 Task: Toggle the format enable option in the SCSS.
Action: Mouse moved to (16, 459)
Screenshot: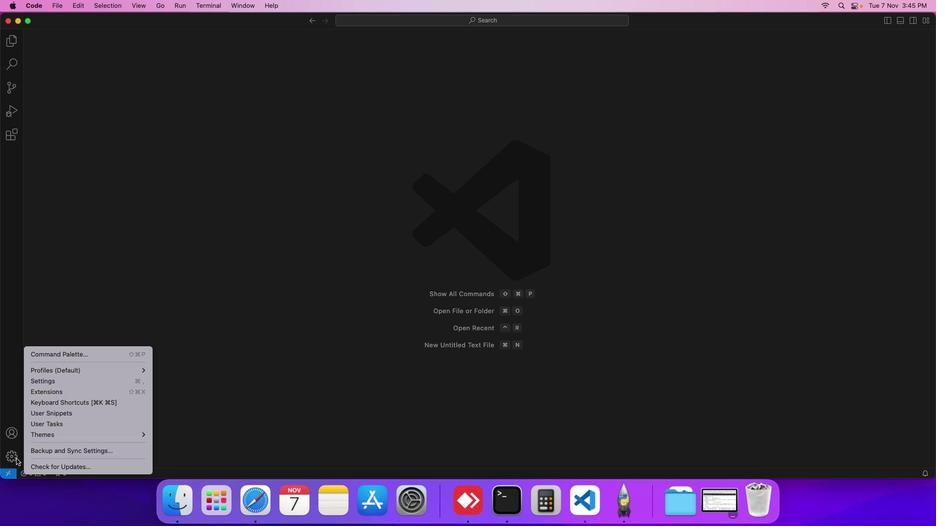 
Action: Mouse pressed left at (16, 459)
Screenshot: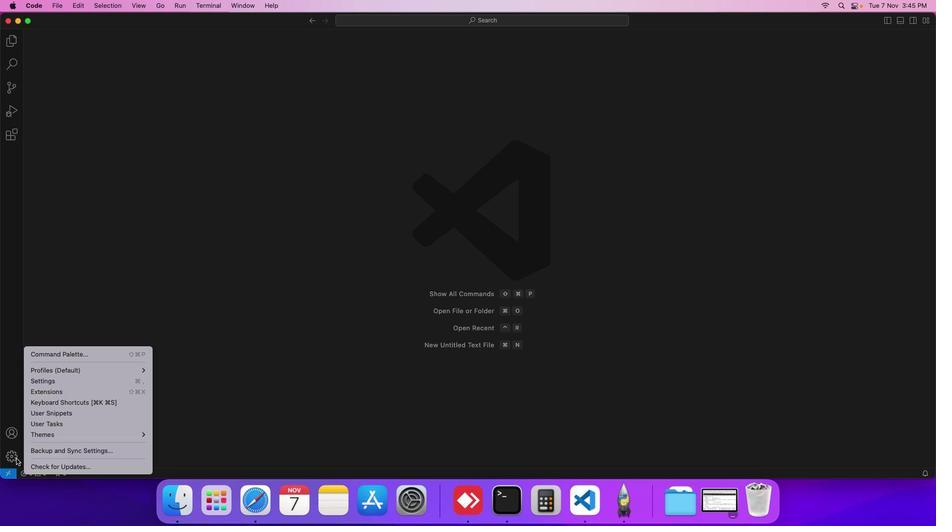 
Action: Mouse moved to (45, 383)
Screenshot: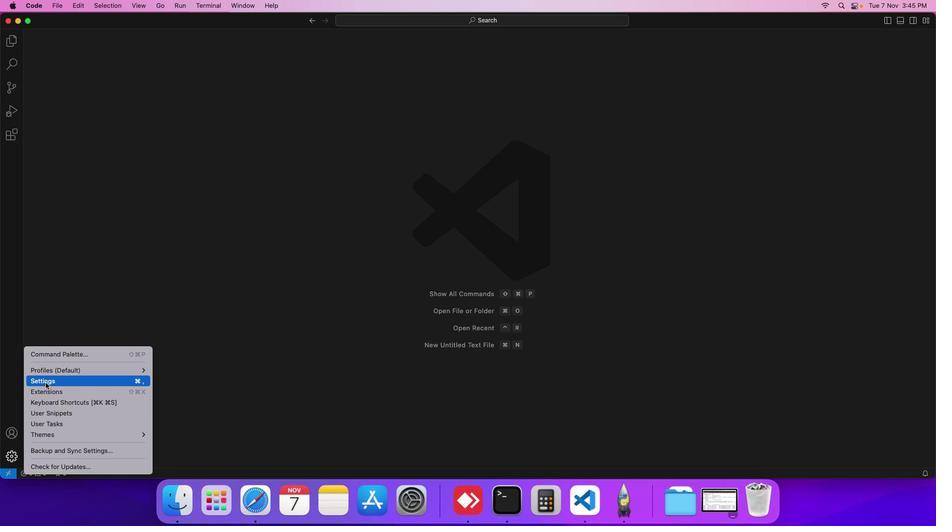 
Action: Mouse pressed left at (45, 383)
Screenshot: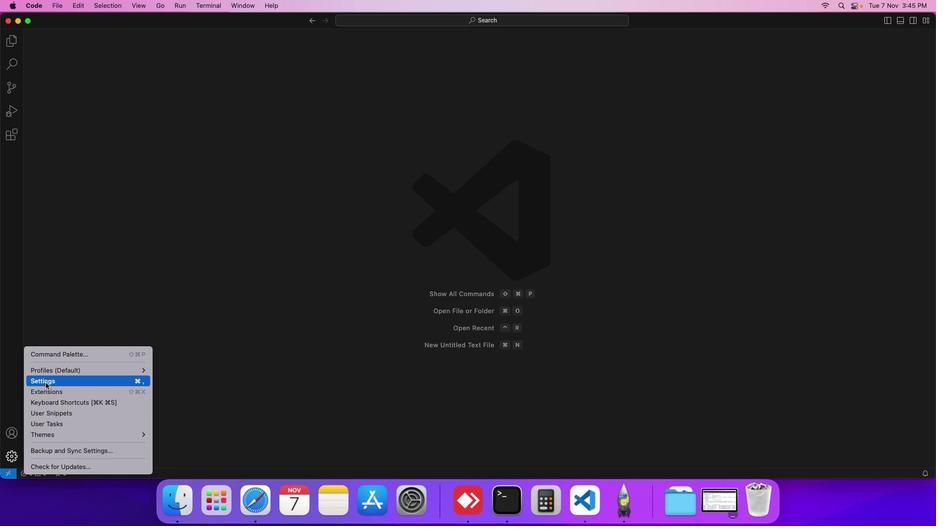 
Action: Mouse moved to (211, 176)
Screenshot: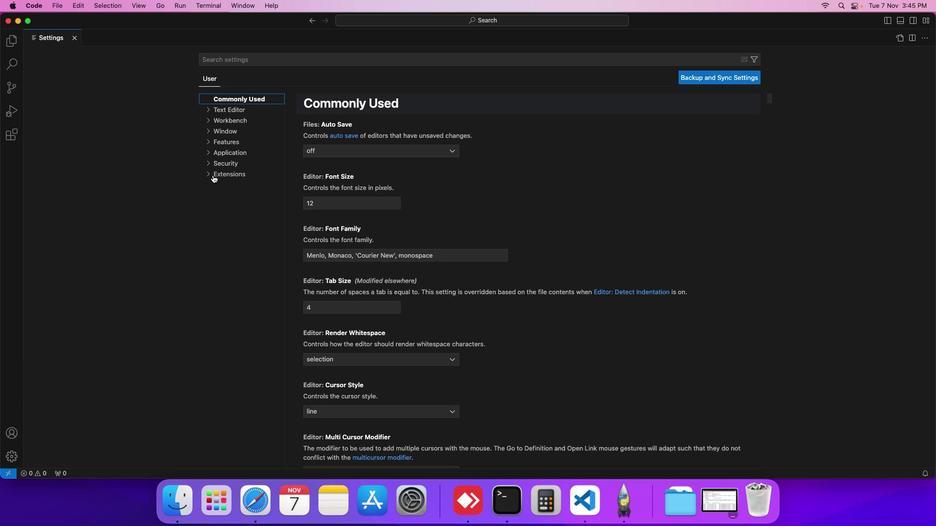
Action: Mouse pressed left at (211, 176)
Screenshot: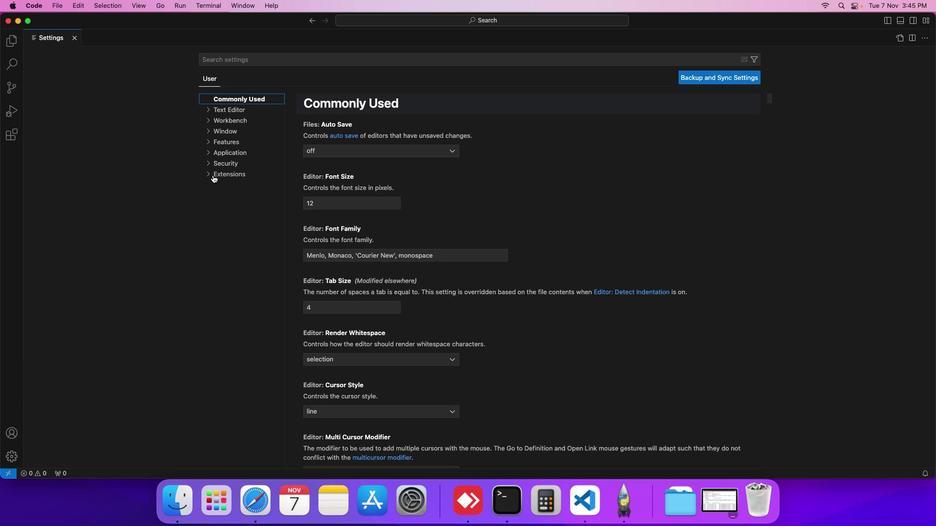 
Action: Mouse moved to (233, 227)
Screenshot: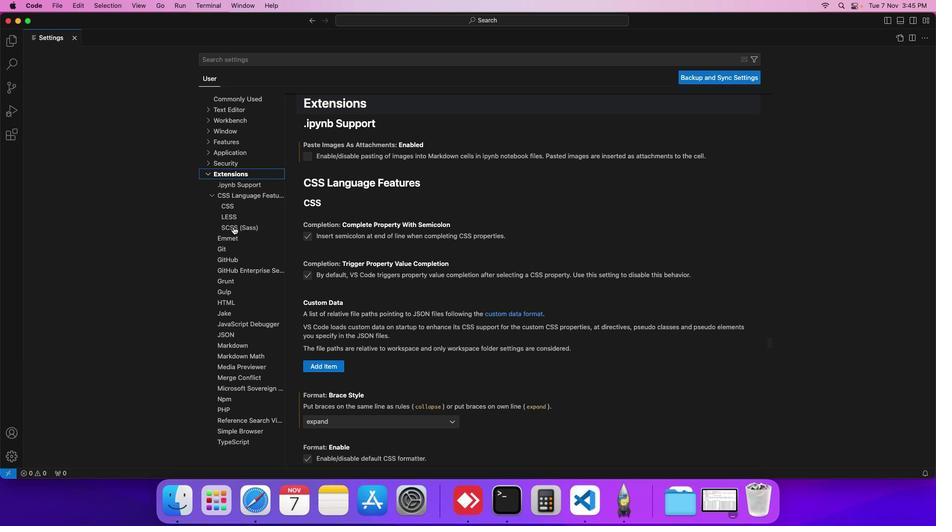 
Action: Mouse pressed left at (233, 227)
Screenshot: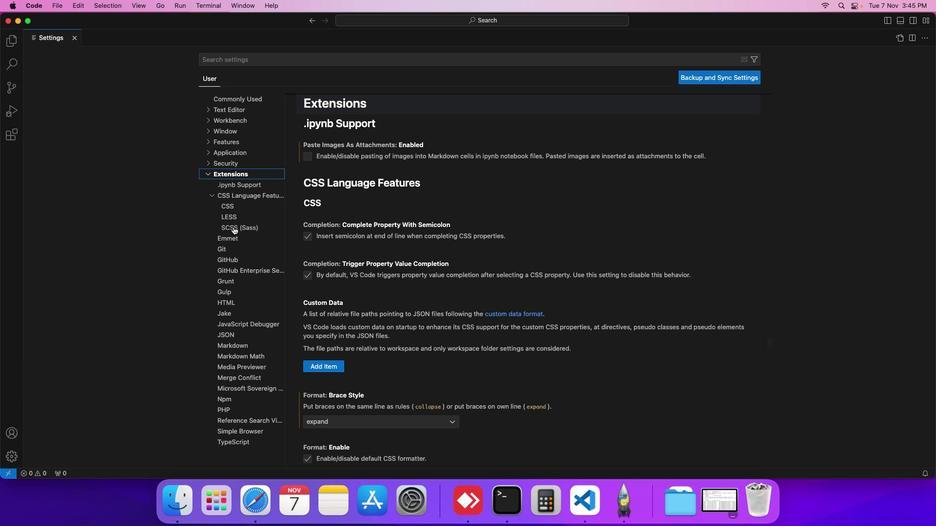 
Action: Mouse moved to (334, 330)
Screenshot: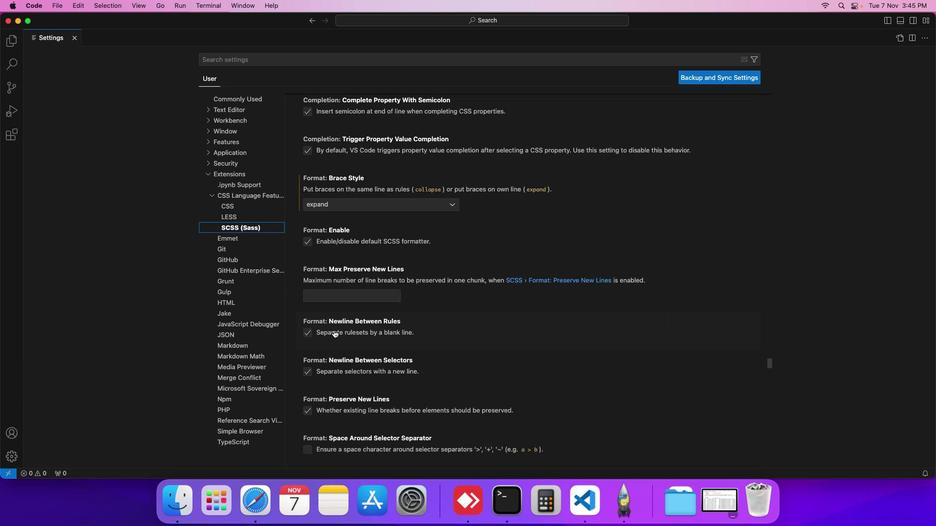 
Action: Mouse scrolled (334, 330) with delta (0, 0)
Screenshot: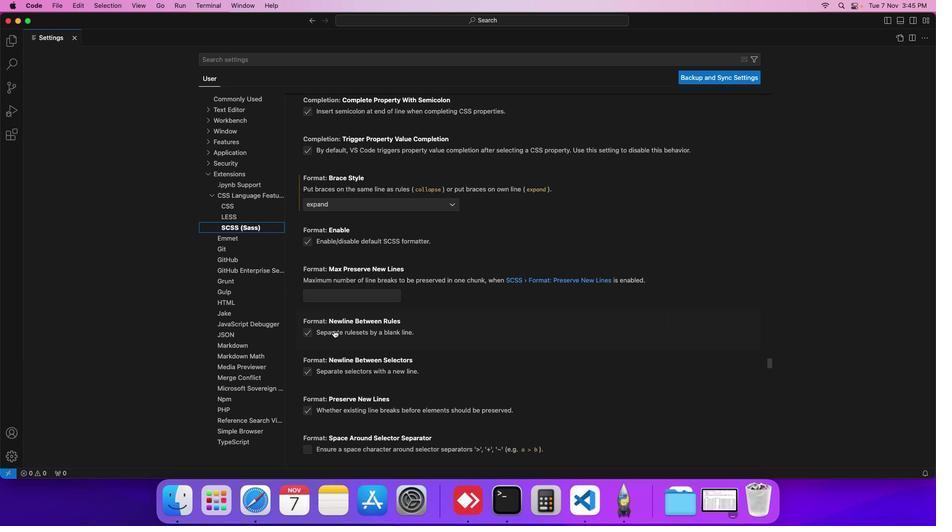 
Action: Mouse scrolled (334, 330) with delta (0, 0)
Screenshot: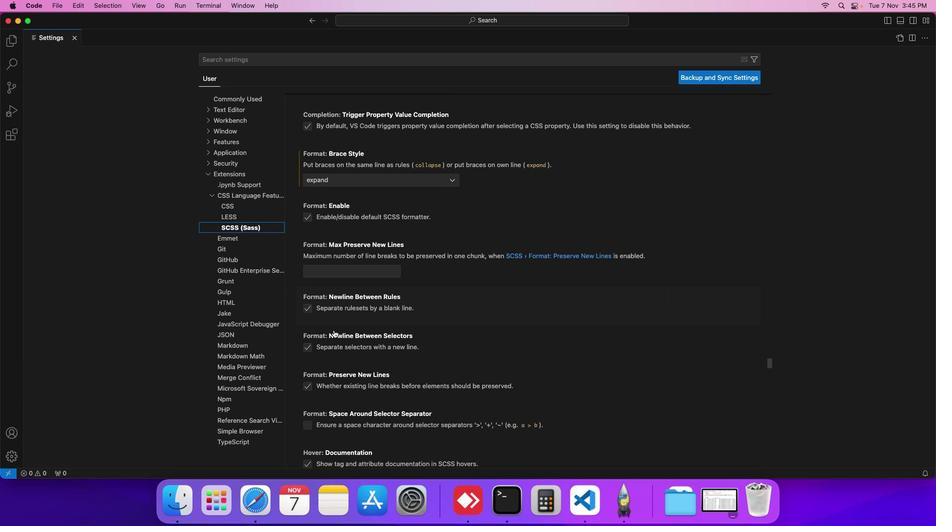 
Action: Mouse scrolled (334, 330) with delta (0, 0)
Screenshot: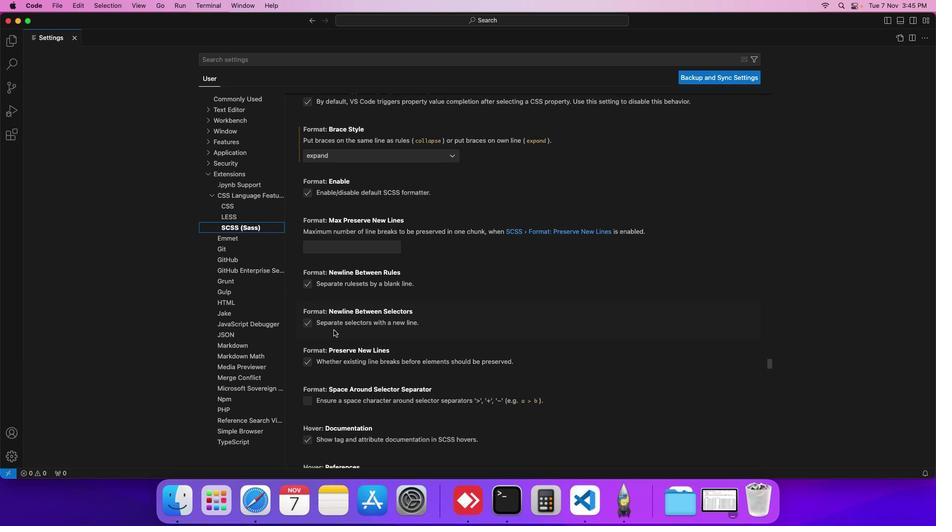 
Action: Mouse moved to (334, 330)
Screenshot: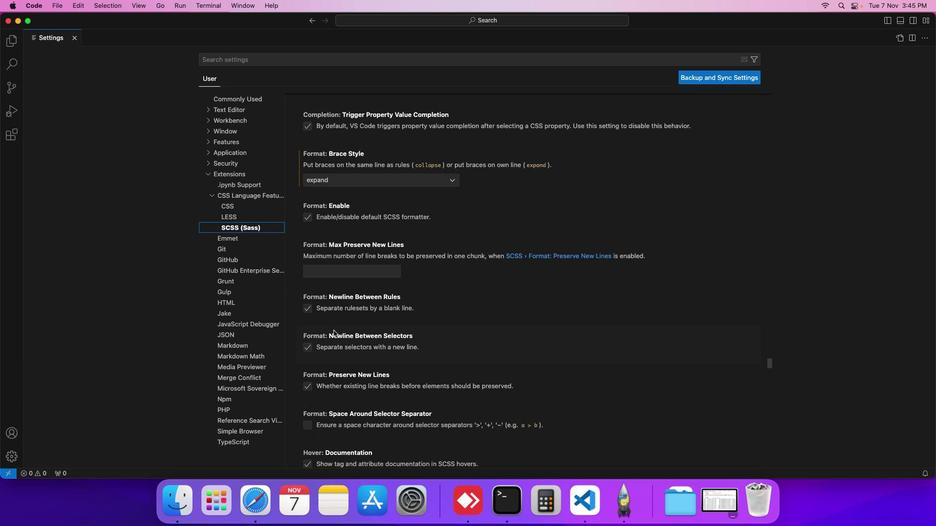 
Action: Mouse scrolled (334, 330) with delta (0, 0)
Screenshot: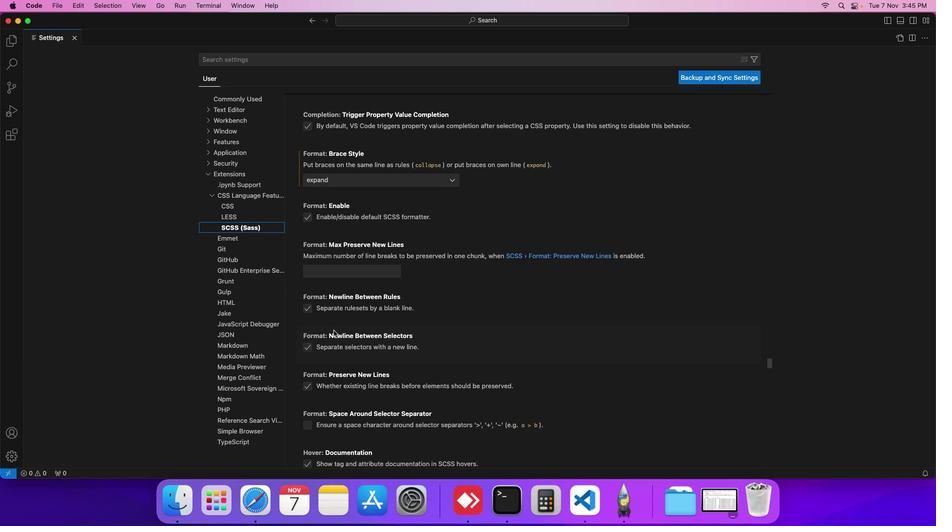 
Action: Mouse scrolled (334, 330) with delta (0, 0)
Screenshot: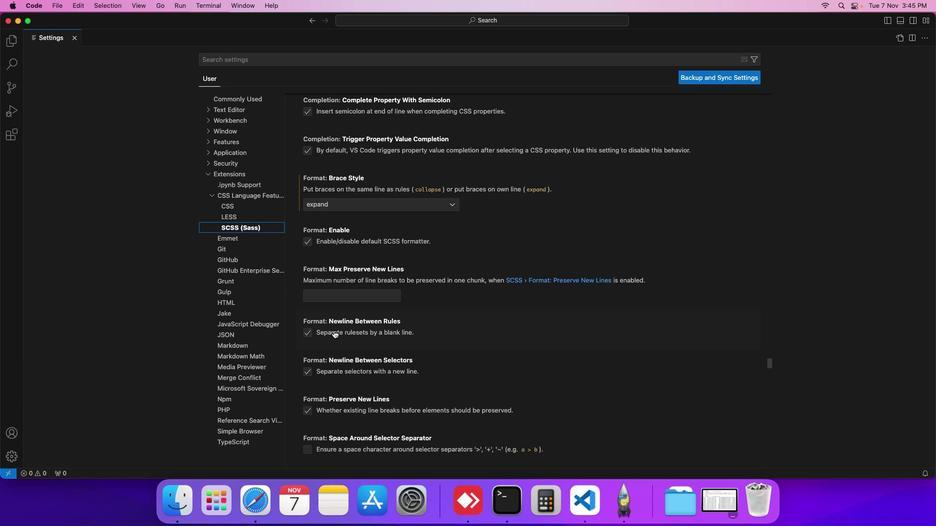 
Action: Mouse moved to (307, 240)
Screenshot: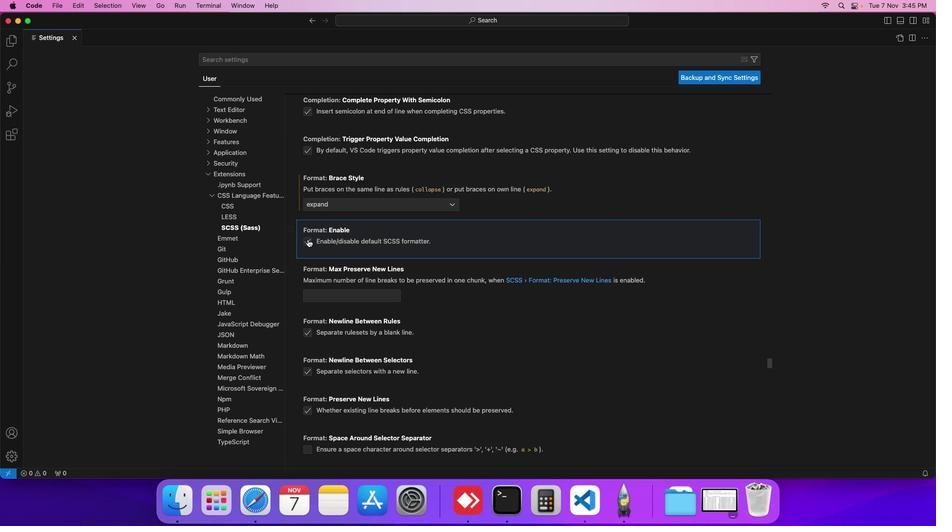 
Action: Mouse pressed left at (307, 240)
Screenshot: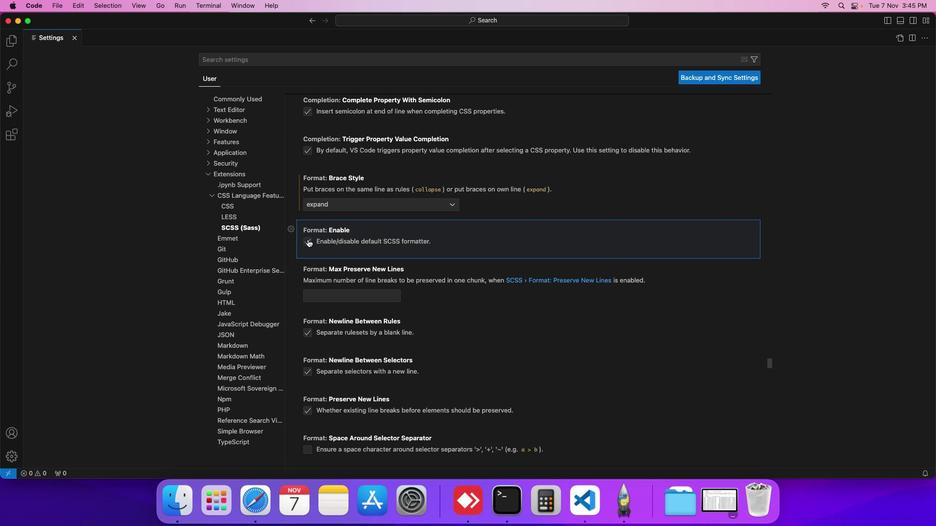 
Action: Mouse moved to (325, 245)
Screenshot: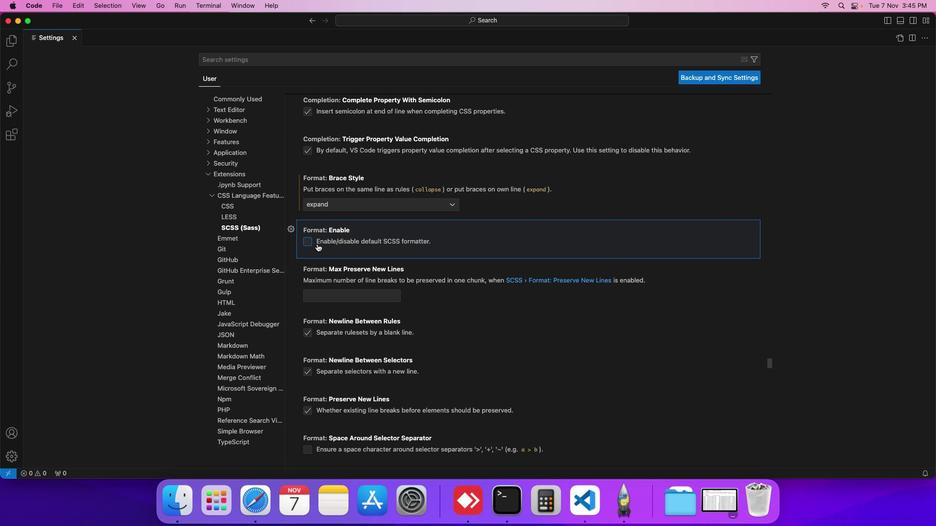 
